 Task: Set up a reminder for the data analytics and visualization workshop.
Action: Mouse moved to (53, 92)
Screenshot: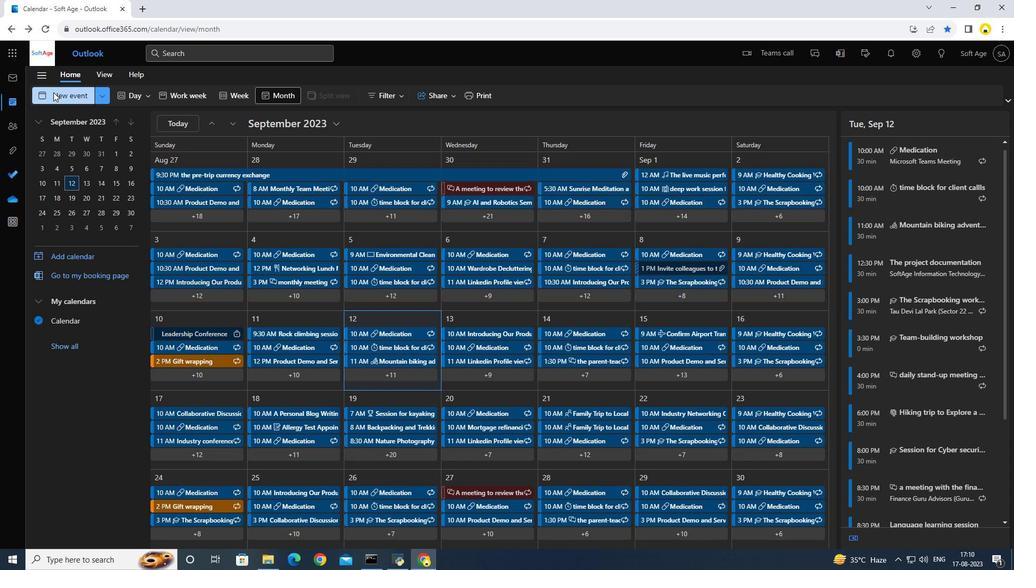 
Action: Mouse pressed left at (53, 92)
Screenshot: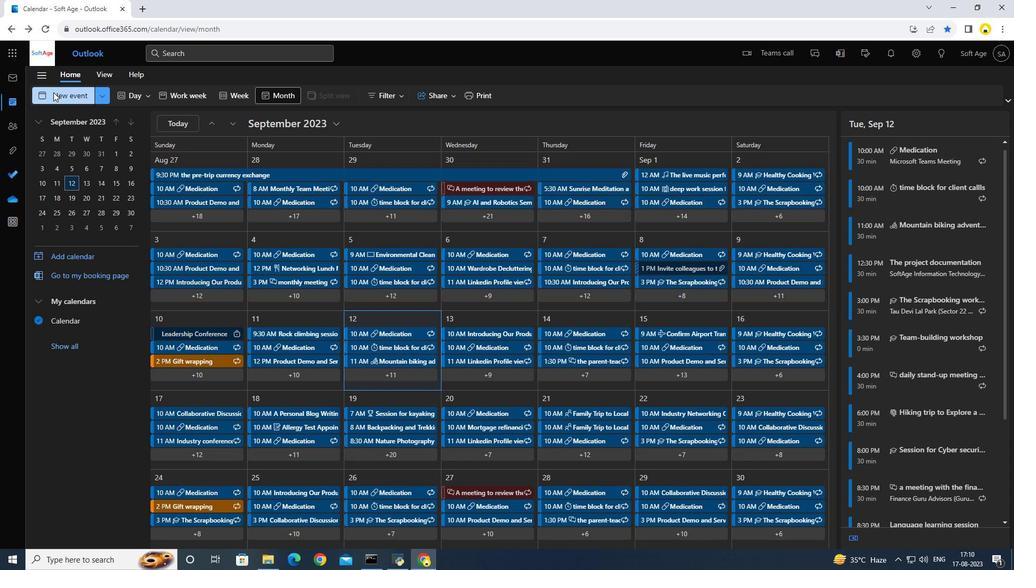 
Action: Mouse moved to (307, 157)
Screenshot: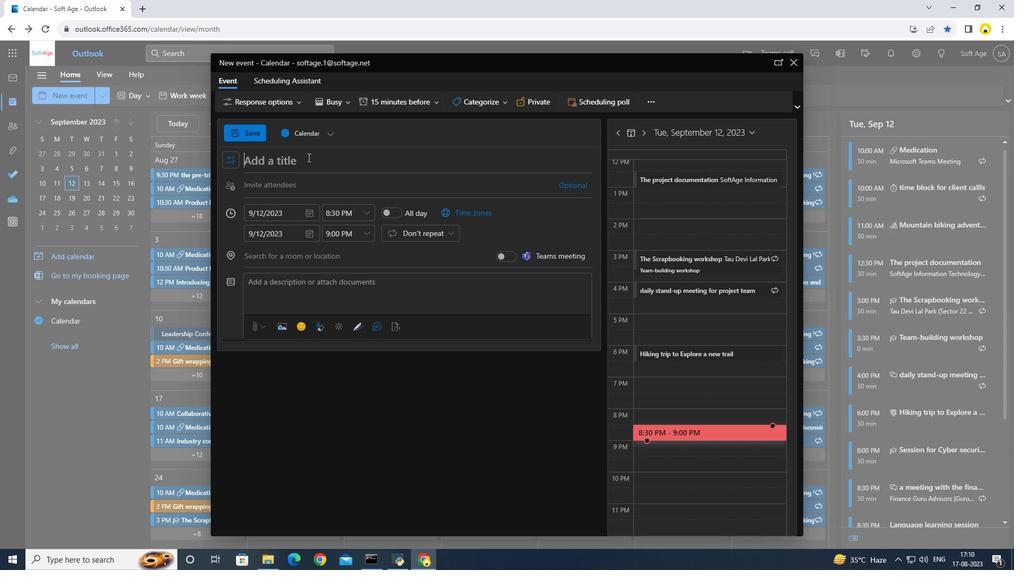 
Action: Mouse pressed left at (307, 157)
Screenshot: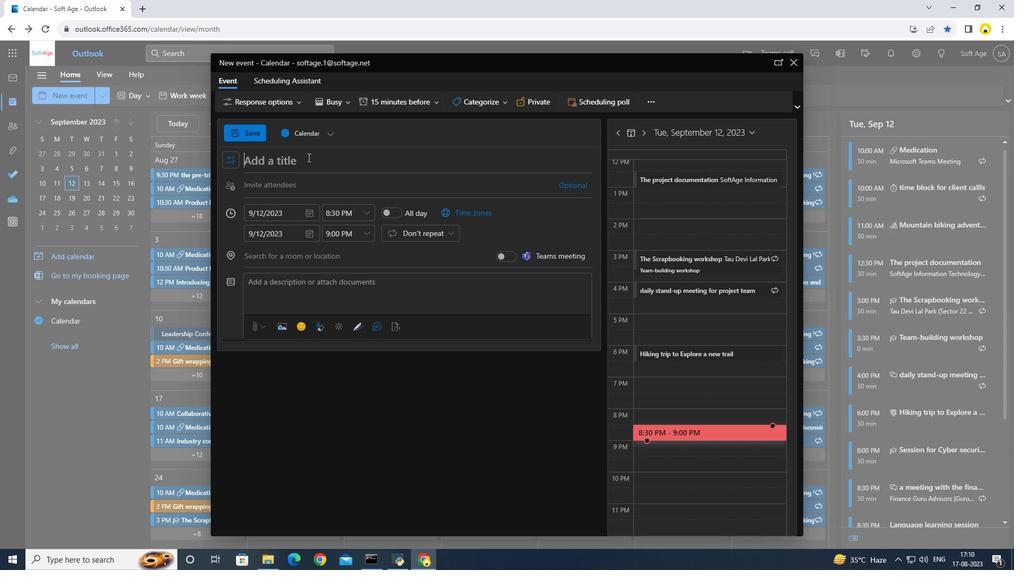 
Action: Key pressed <Key.caps_lock>D<Key.caps_lock>ata<Key.space>a<Key.backspace><Key.backspace><Key.backspace><Key.backspace><Key.backspace><Key.backspace><Key.backspace><Key.backspace><Key.backspace>d<Key.caps_lock>ATA<Key.space>ANALYTICS<Key.space>AND<Key.space><Key.caps_lock>v<Key.caps_lock>ISUALIZATION<Key.space>WORKSG<Key.backspace>HOP
Screenshot: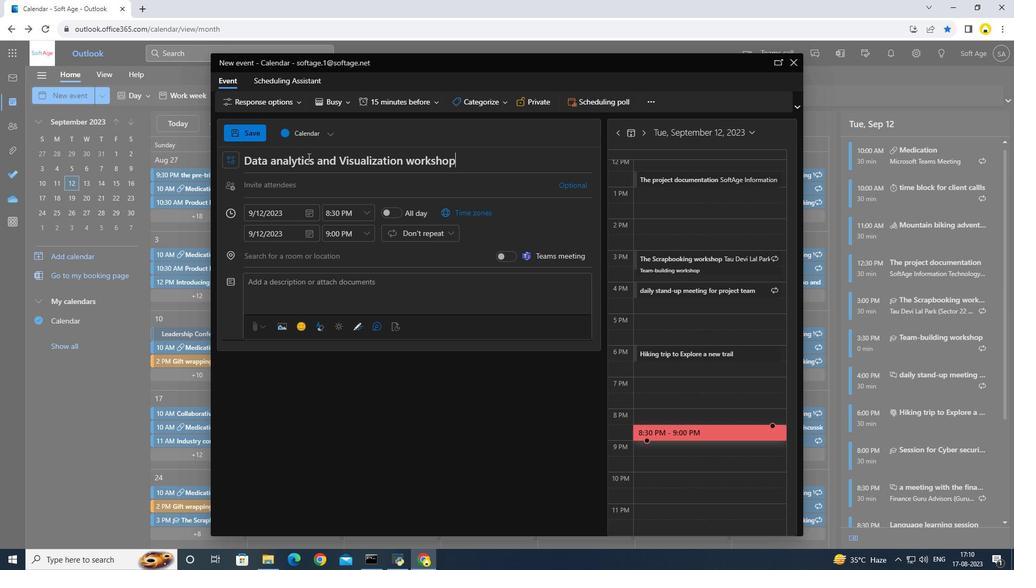 
Action: Mouse moved to (358, 214)
Screenshot: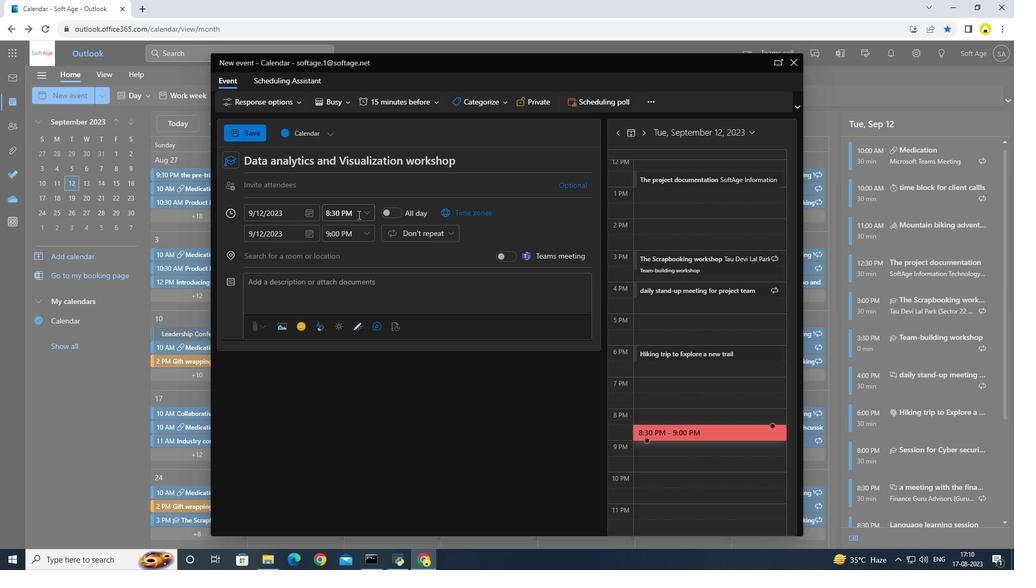 
Action: Mouse pressed left at (358, 214)
Screenshot: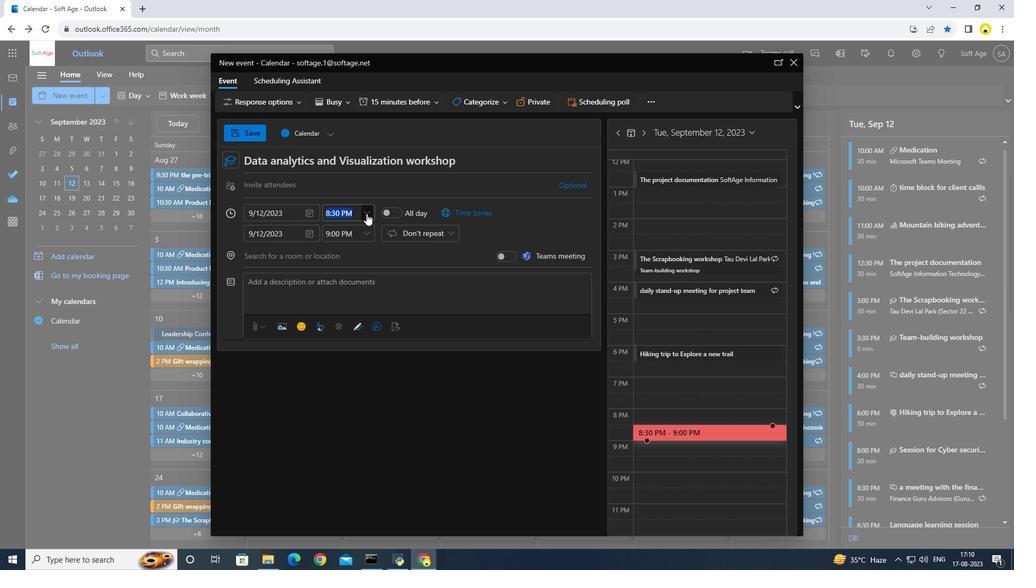 
Action: Mouse moved to (366, 213)
Screenshot: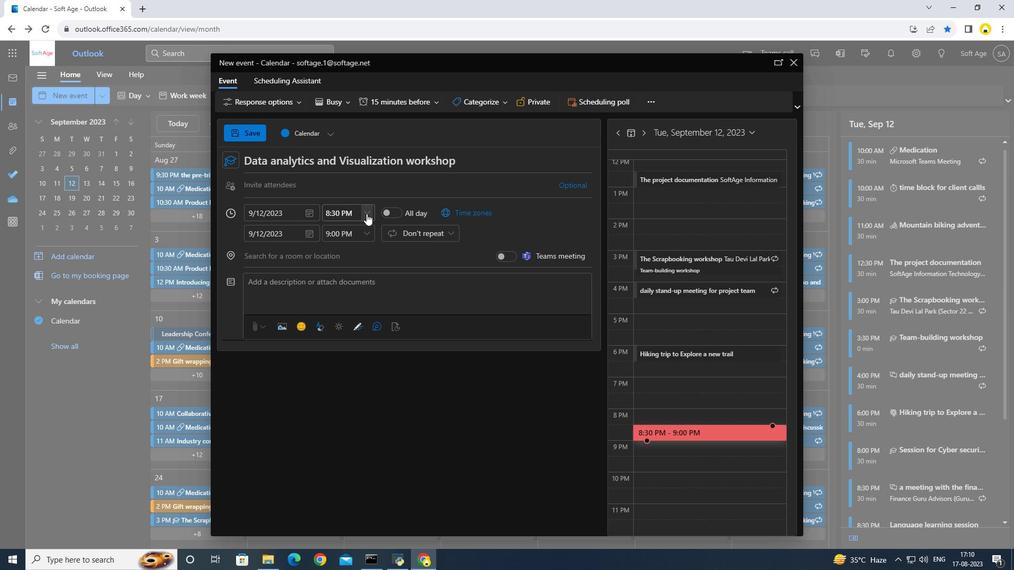 
Action: Mouse pressed left at (366, 213)
Screenshot: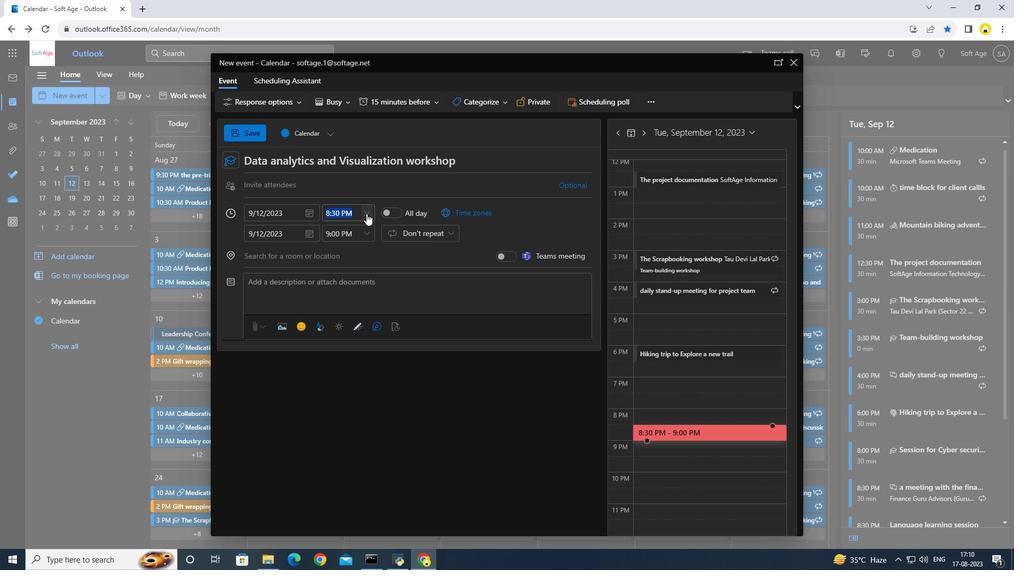
Action: Mouse moved to (362, 256)
Screenshot: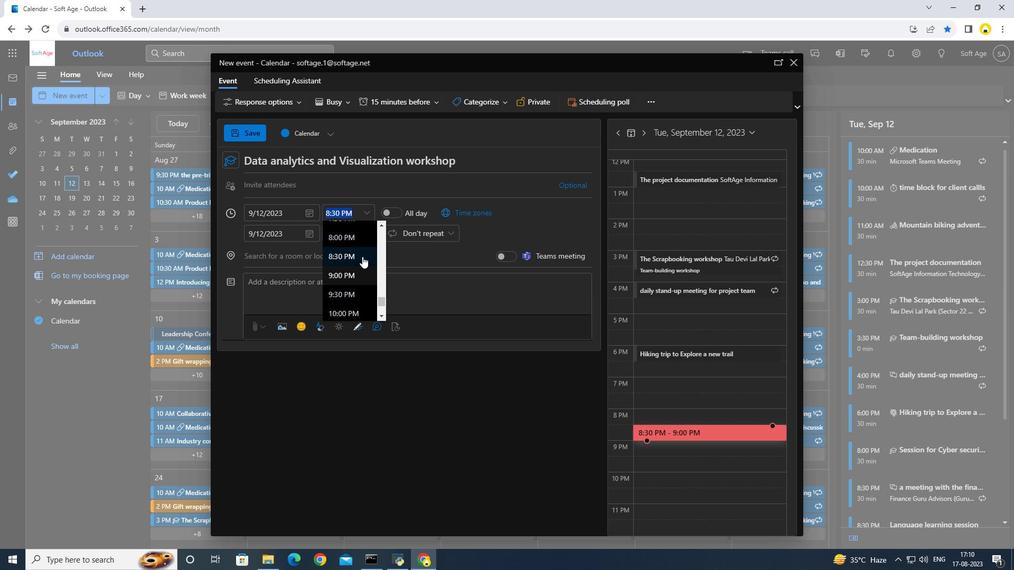 
Action: Mouse scrolled (362, 257) with delta (0, 0)
Screenshot: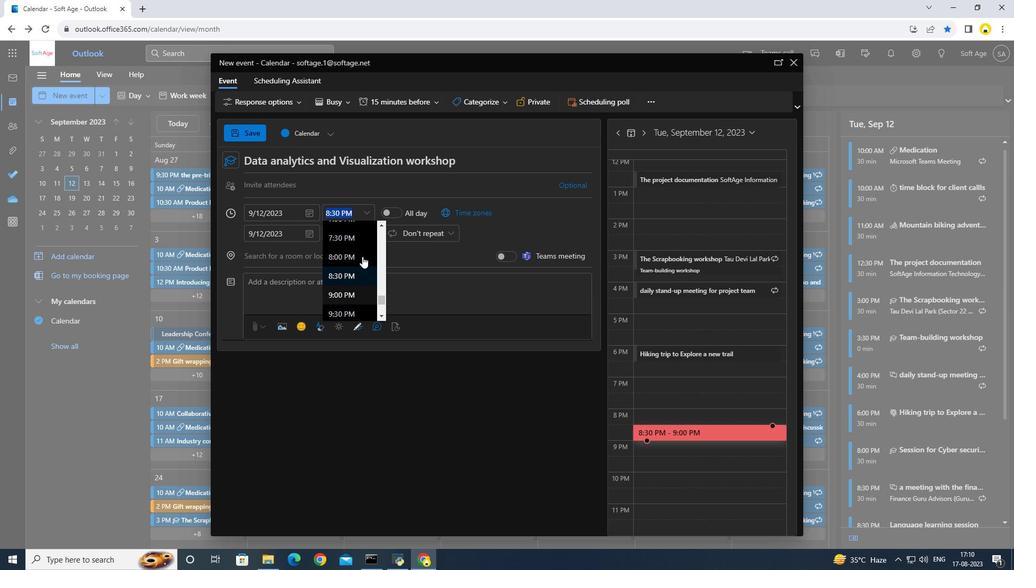 
Action: Mouse scrolled (362, 257) with delta (0, 0)
Screenshot: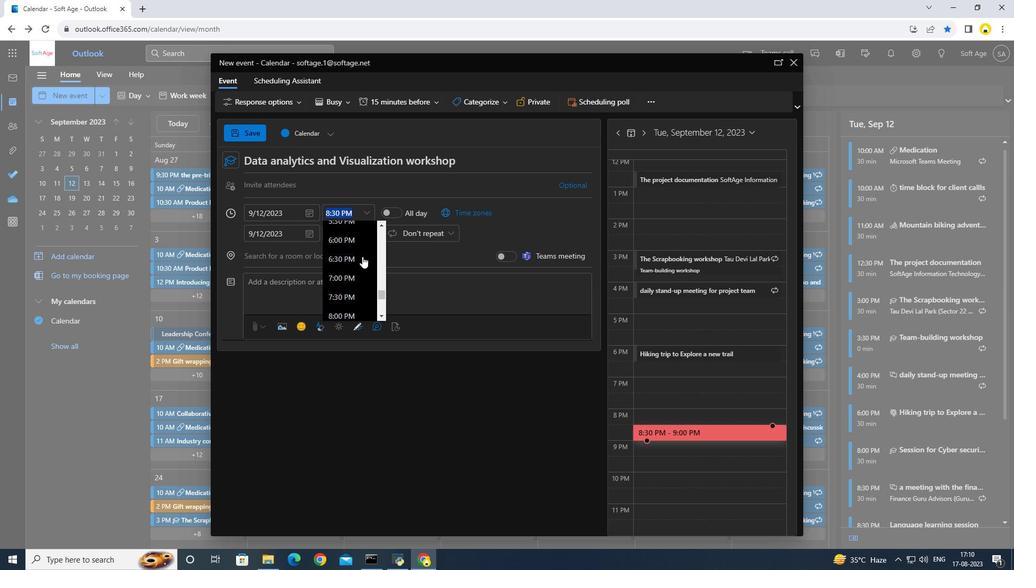 
Action: Mouse moved to (326, 269)
Screenshot: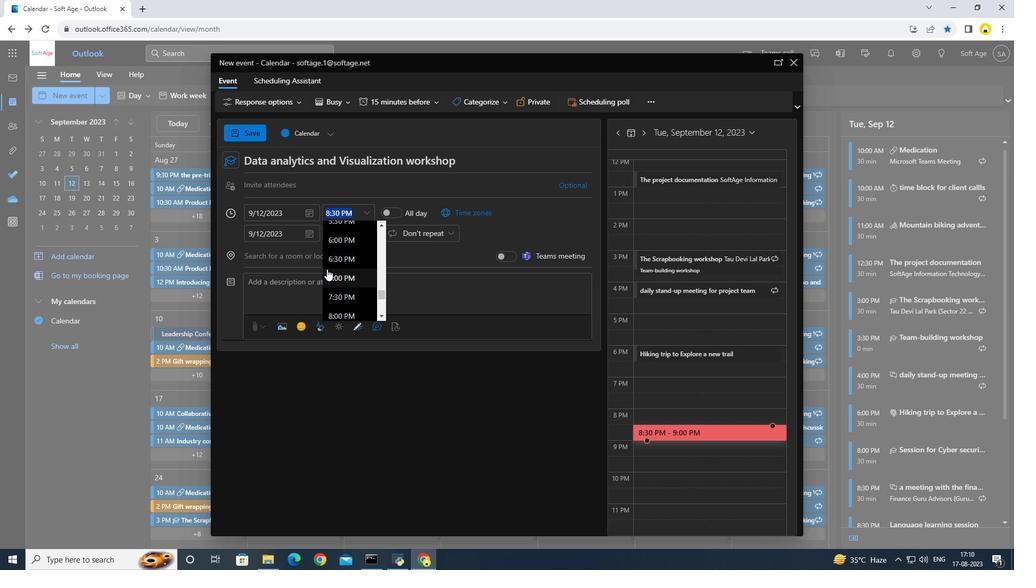
Action: Mouse pressed left at (326, 269)
Screenshot: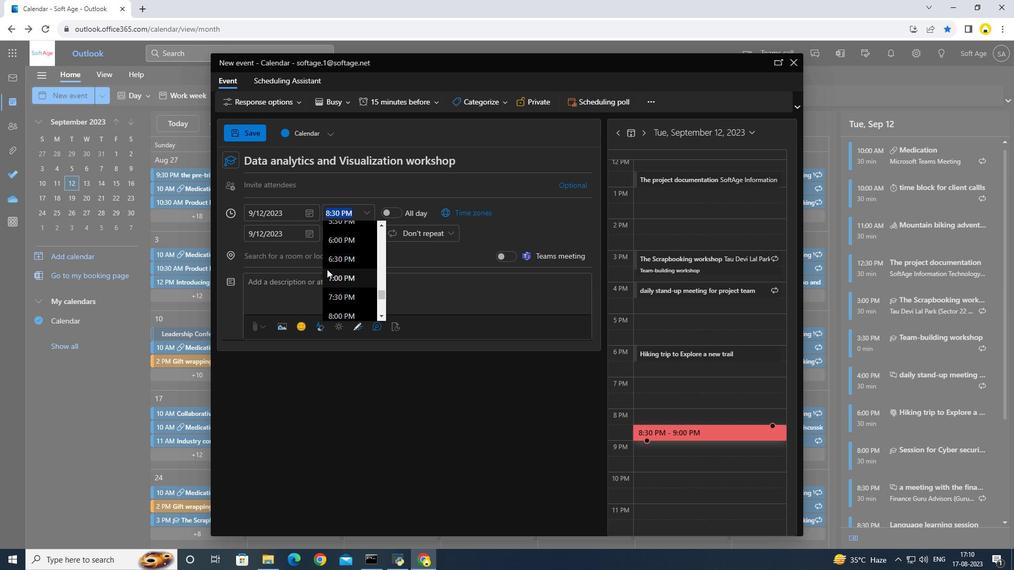 
Action: Mouse moved to (418, 99)
Screenshot: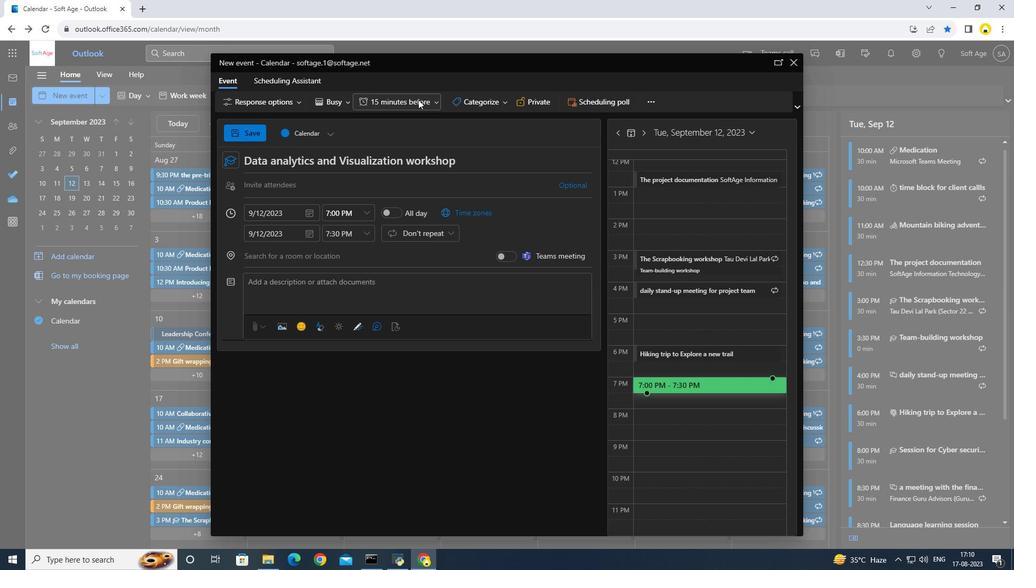 
Action: Mouse pressed left at (418, 99)
Screenshot: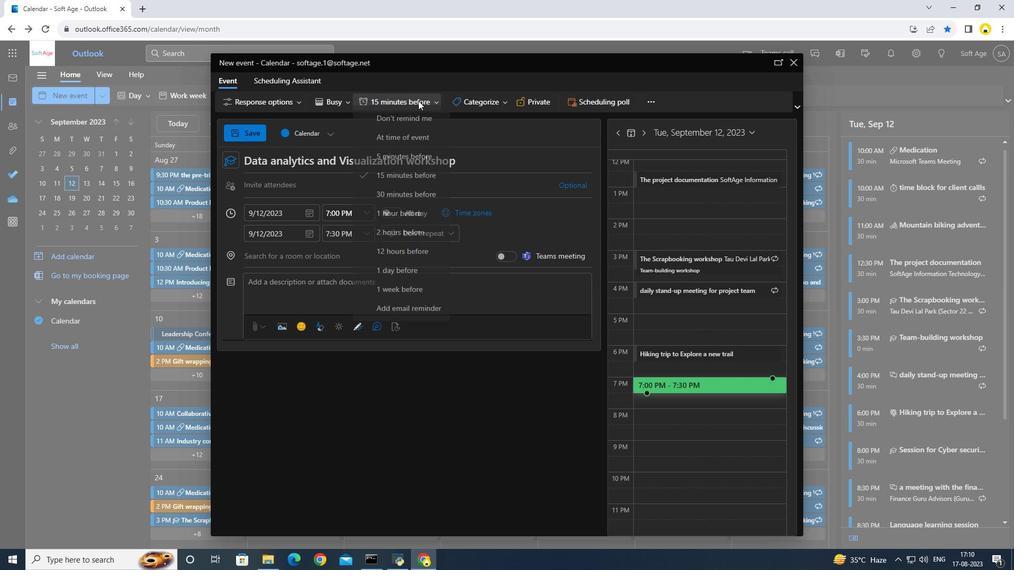 
Action: Mouse moved to (401, 166)
Screenshot: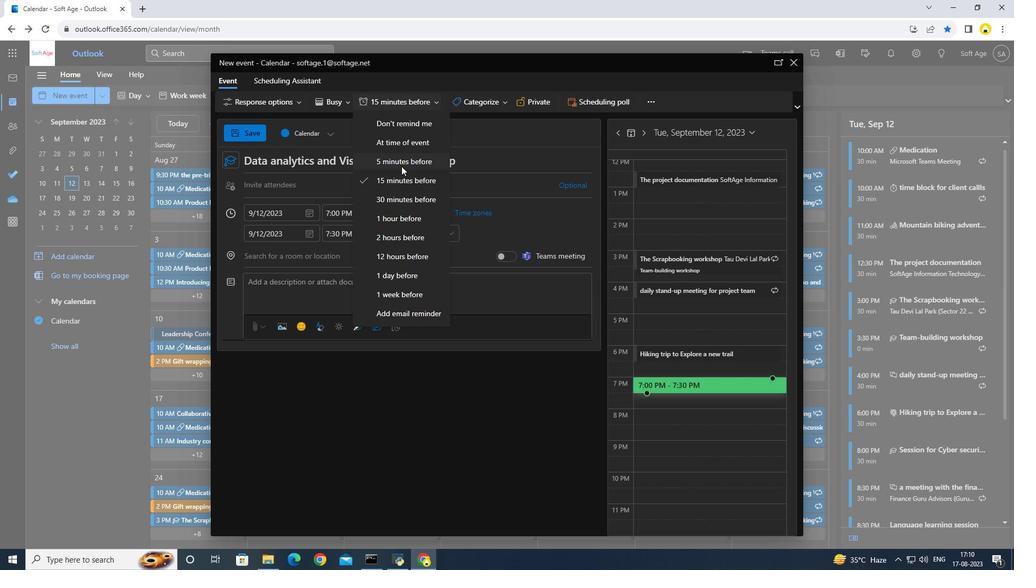 
Action: Mouse pressed left at (401, 166)
Screenshot: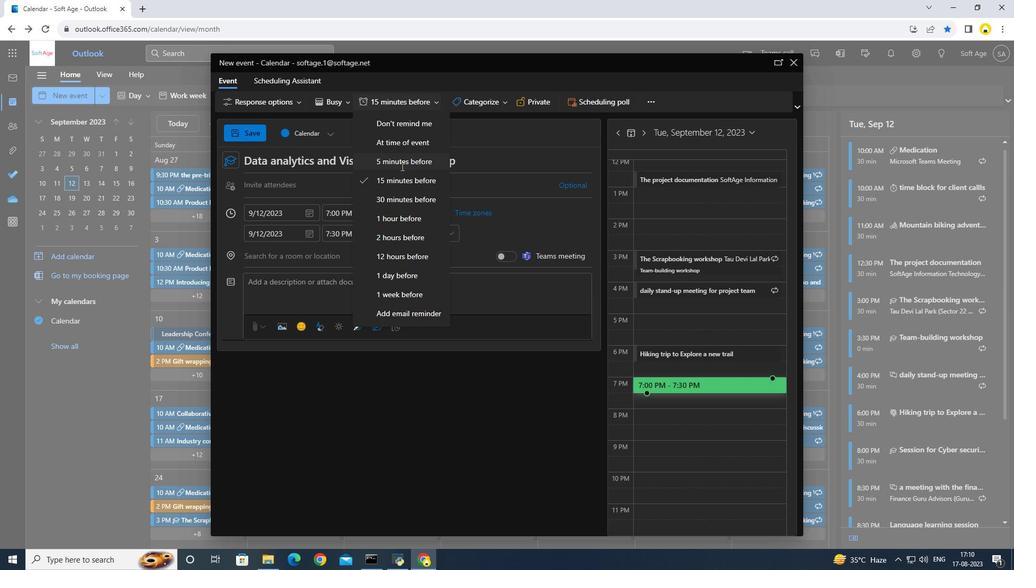 
Action: Mouse moved to (250, 128)
Screenshot: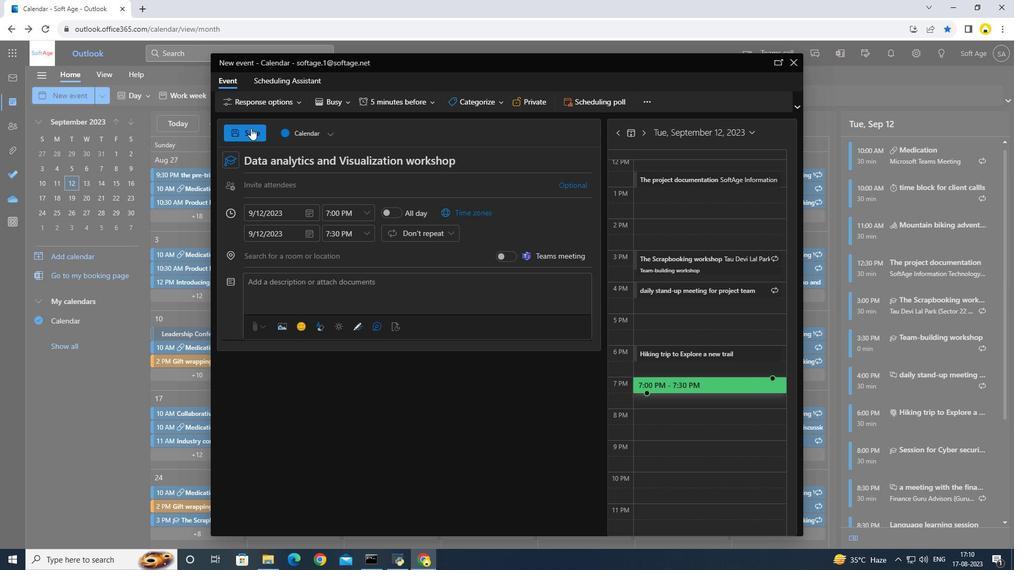 
Action: Mouse pressed left at (250, 128)
Screenshot: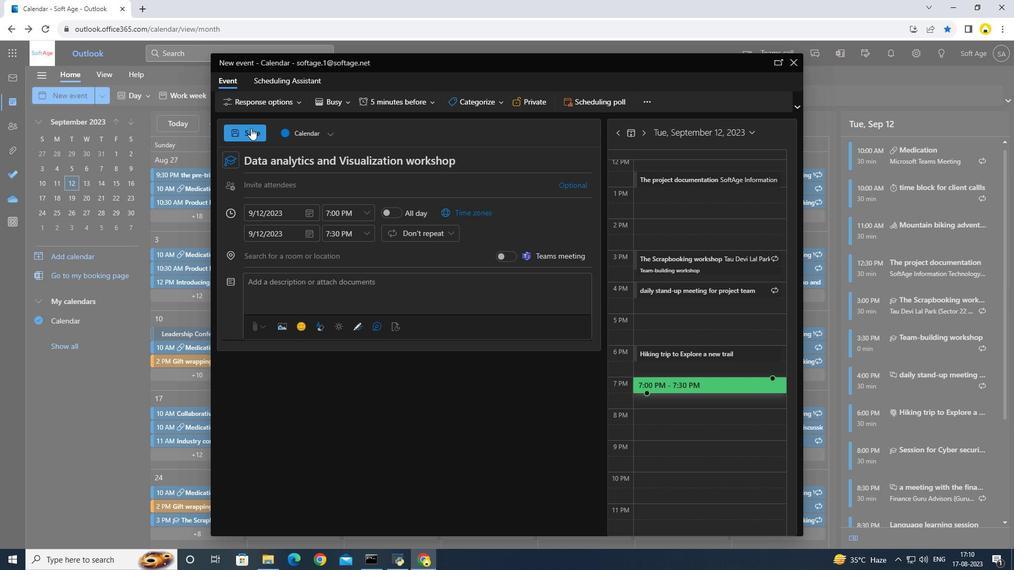 
